 Task: Add filter "Low" in priority.
Action: Mouse moved to (69, 203)
Screenshot: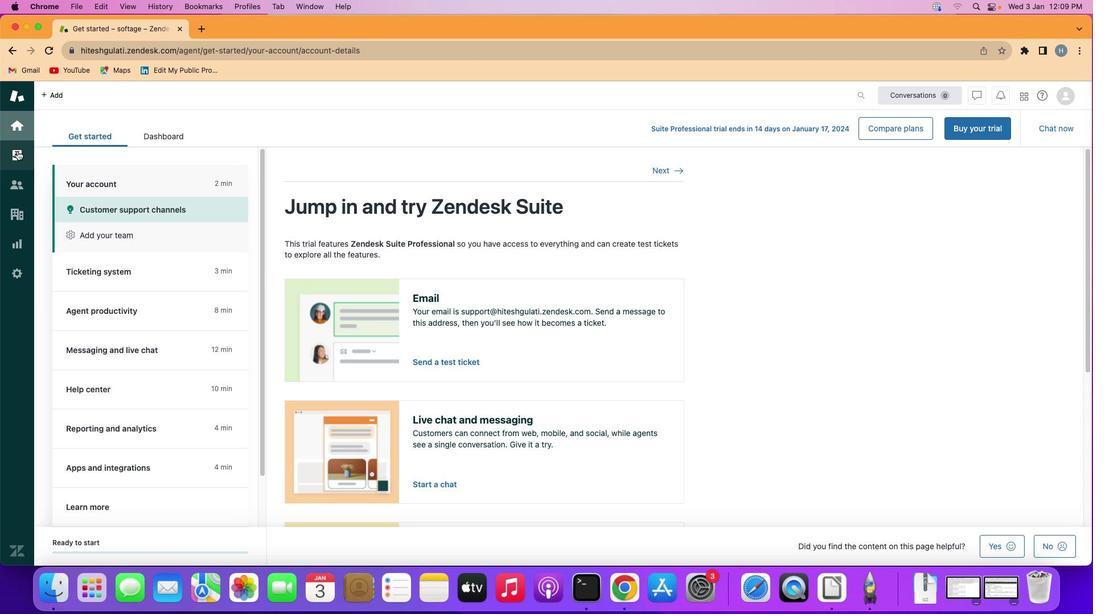 
Action: Mouse pressed left at (69, 203)
Screenshot: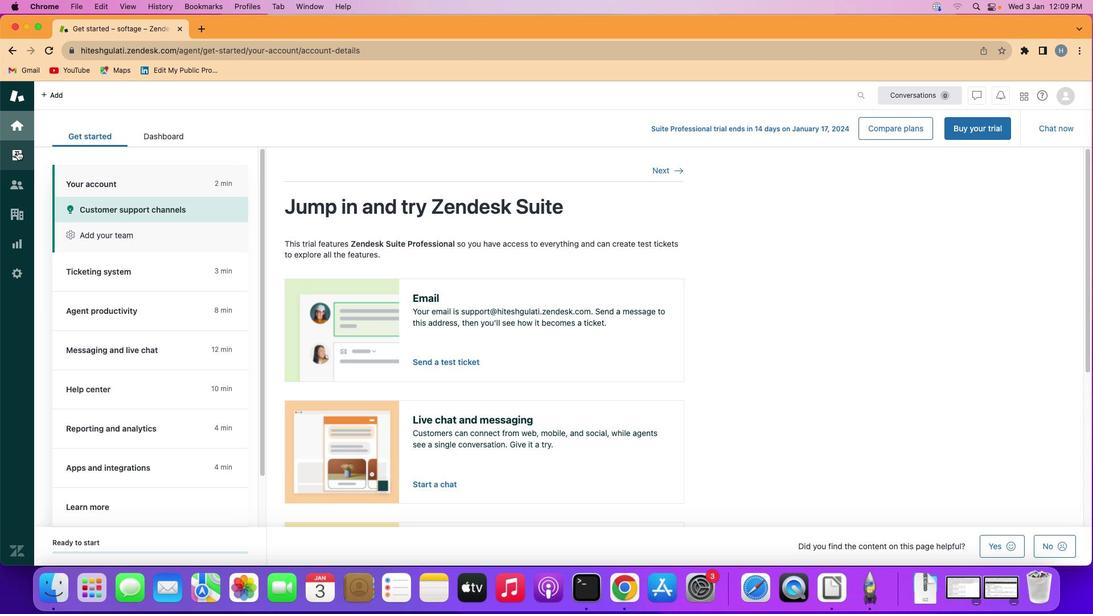 
Action: Mouse moved to (157, 326)
Screenshot: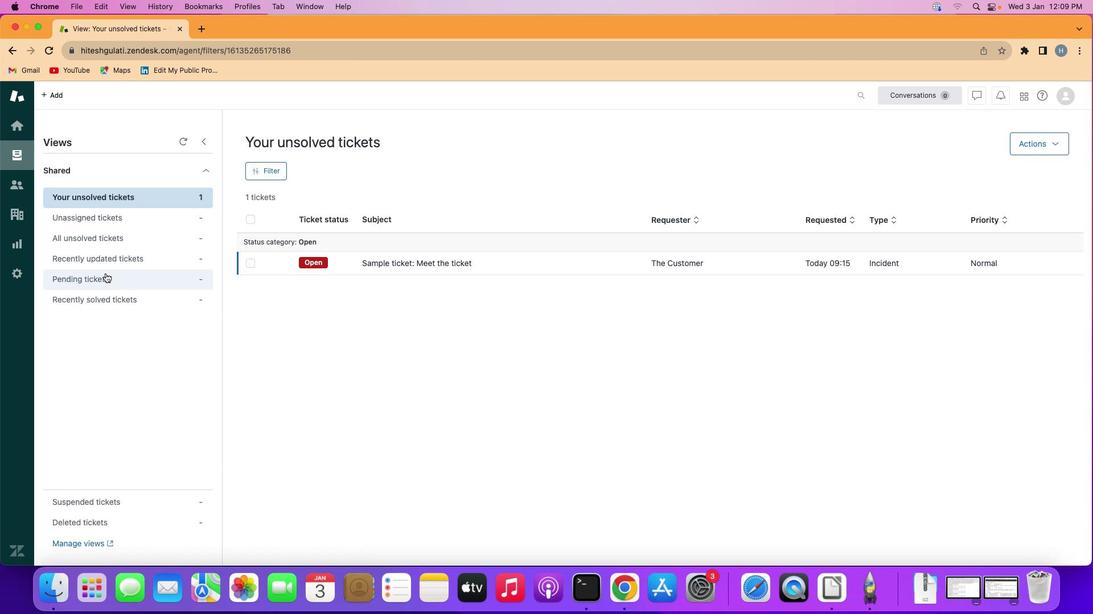 
Action: Mouse pressed left at (157, 326)
Screenshot: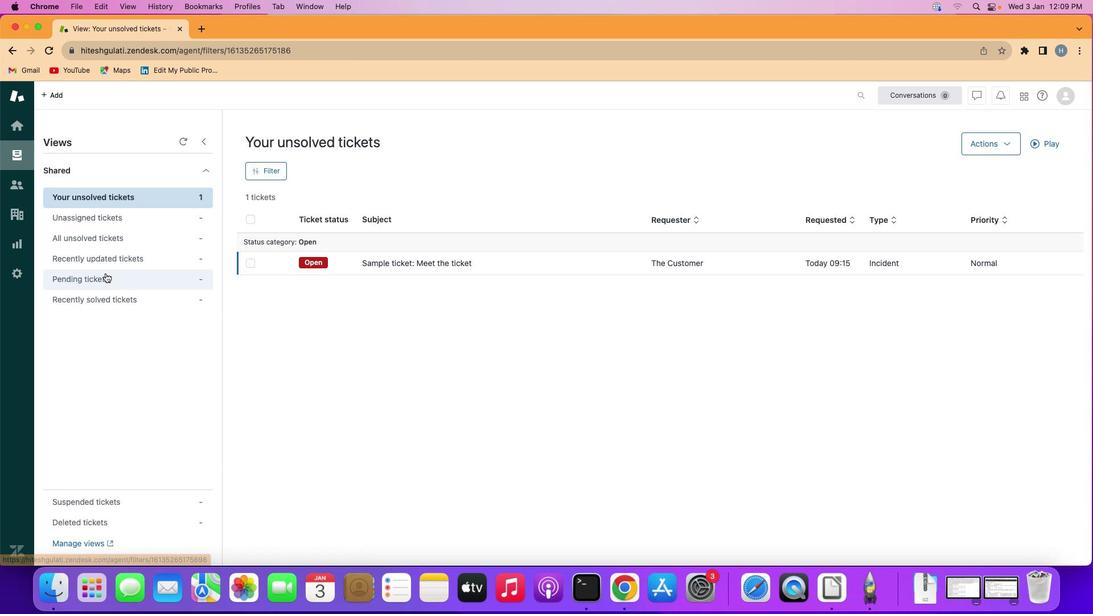 
Action: Mouse moved to (316, 222)
Screenshot: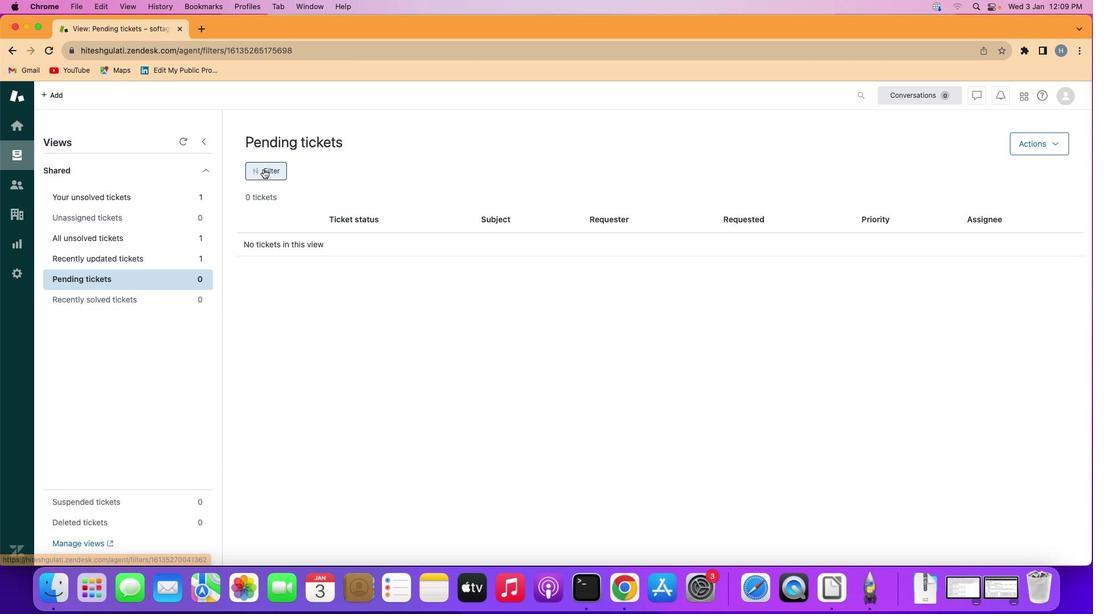 
Action: Mouse pressed left at (316, 222)
Screenshot: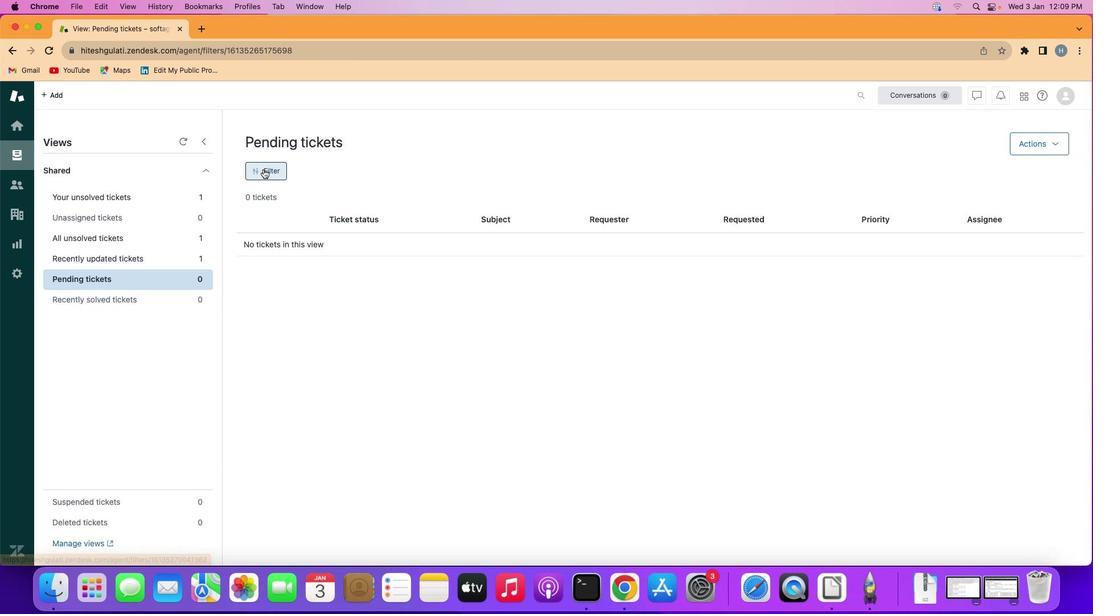 
Action: Mouse moved to (1048, 436)
Screenshot: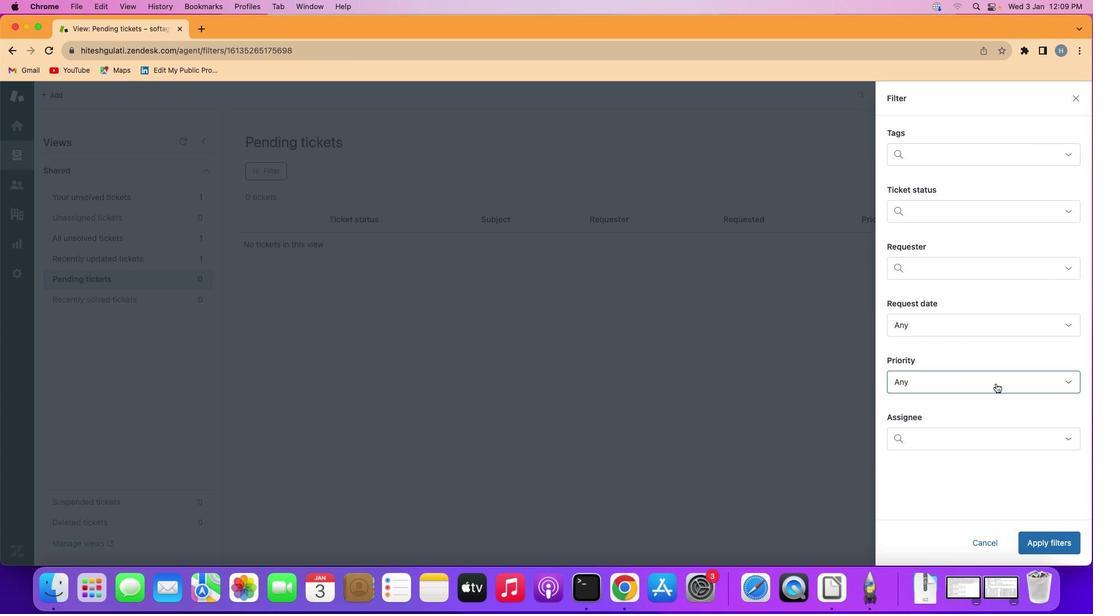 
Action: Mouse pressed left at (1048, 436)
Screenshot: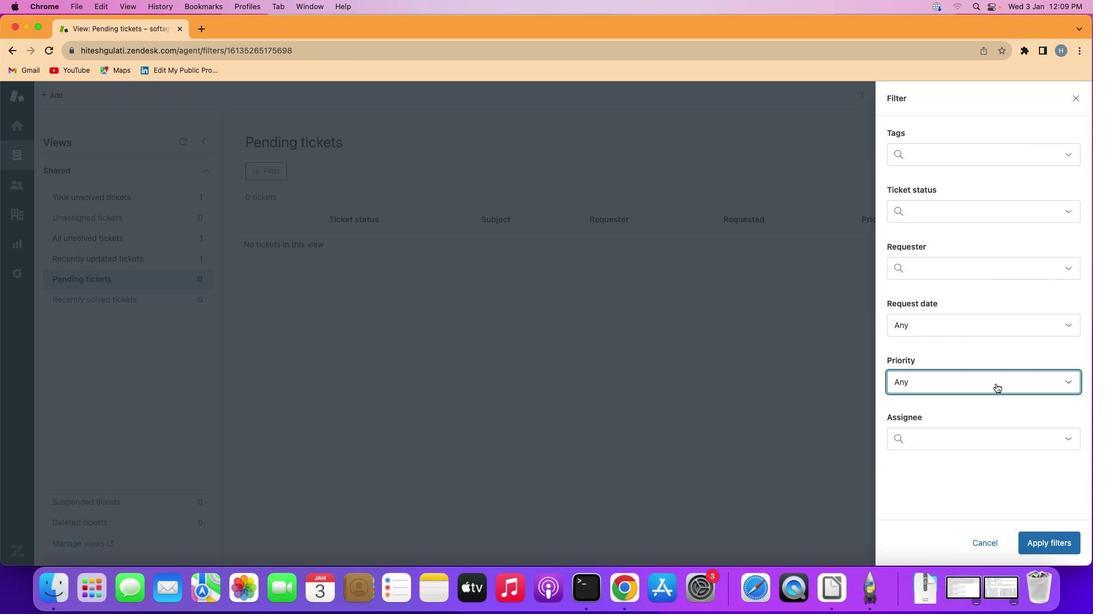 
Action: Mouse moved to (1038, 347)
Screenshot: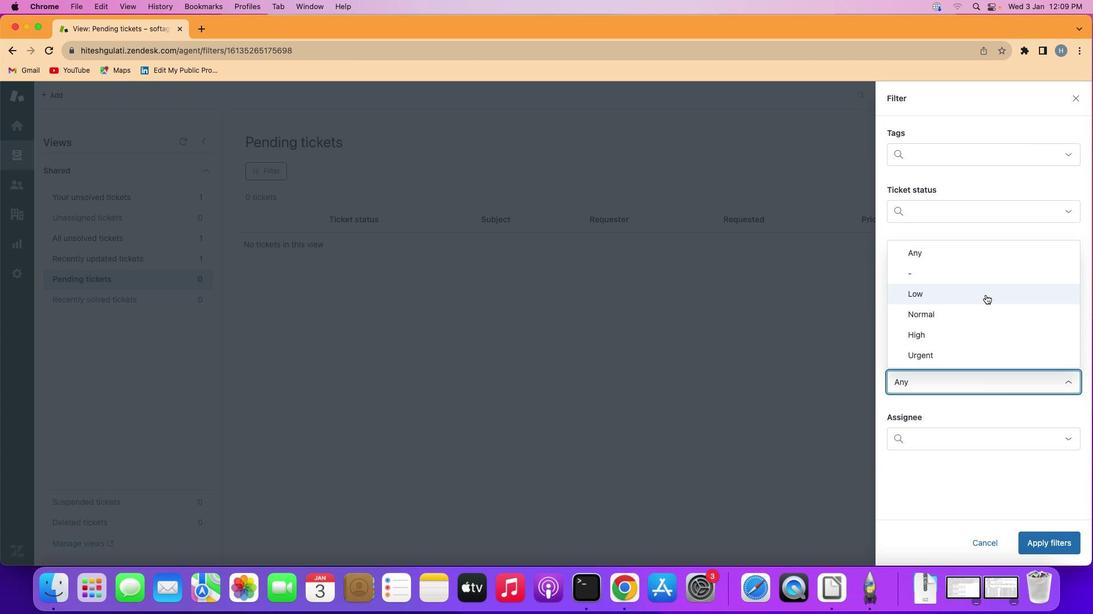 
Action: Mouse pressed left at (1038, 347)
Screenshot: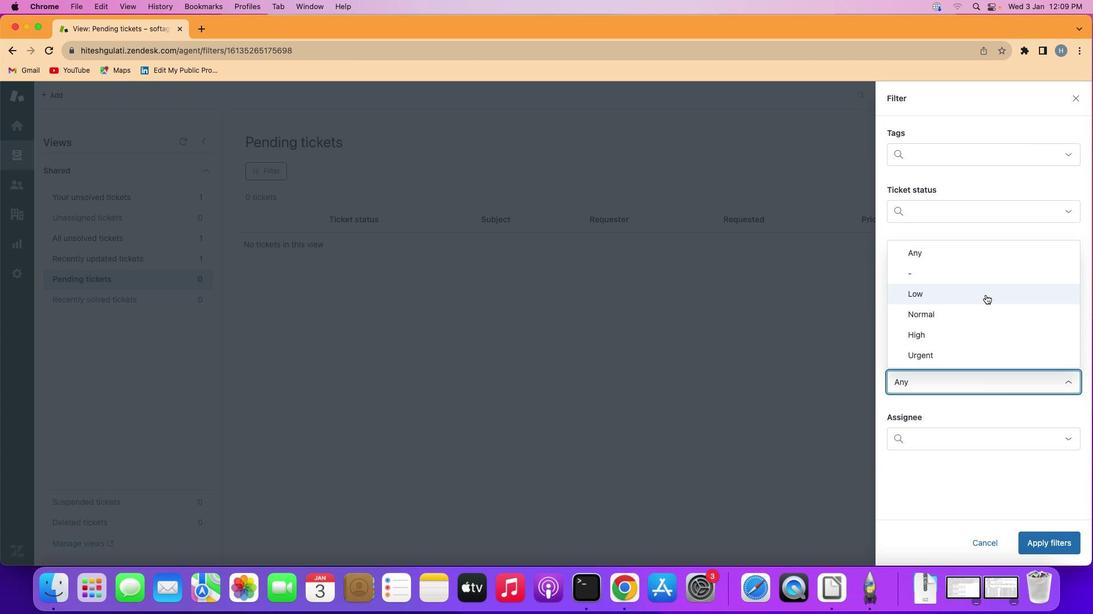 
Action: Mouse moved to (1118, 593)
Screenshot: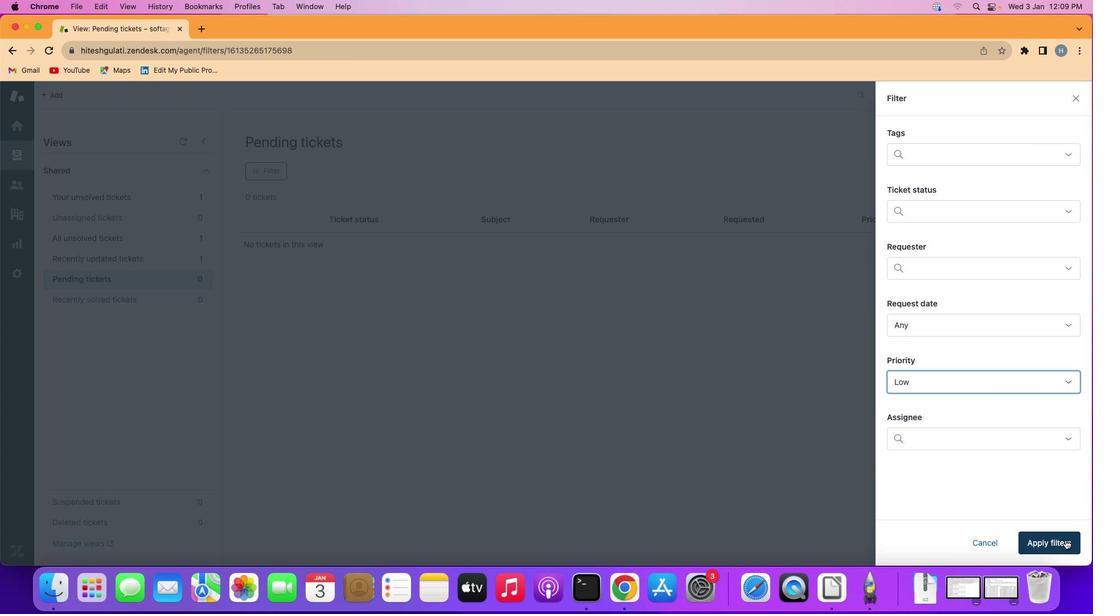 
Action: Mouse pressed left at (1118, 593)
Screenshot: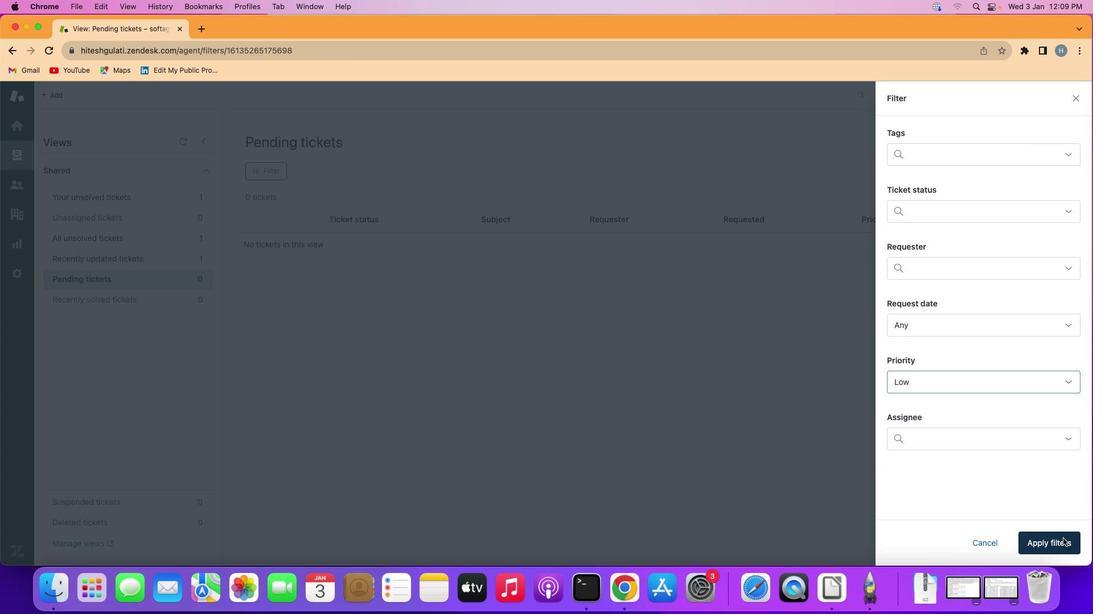 
Action: Mouse moved to (481, 435)
Screenshot: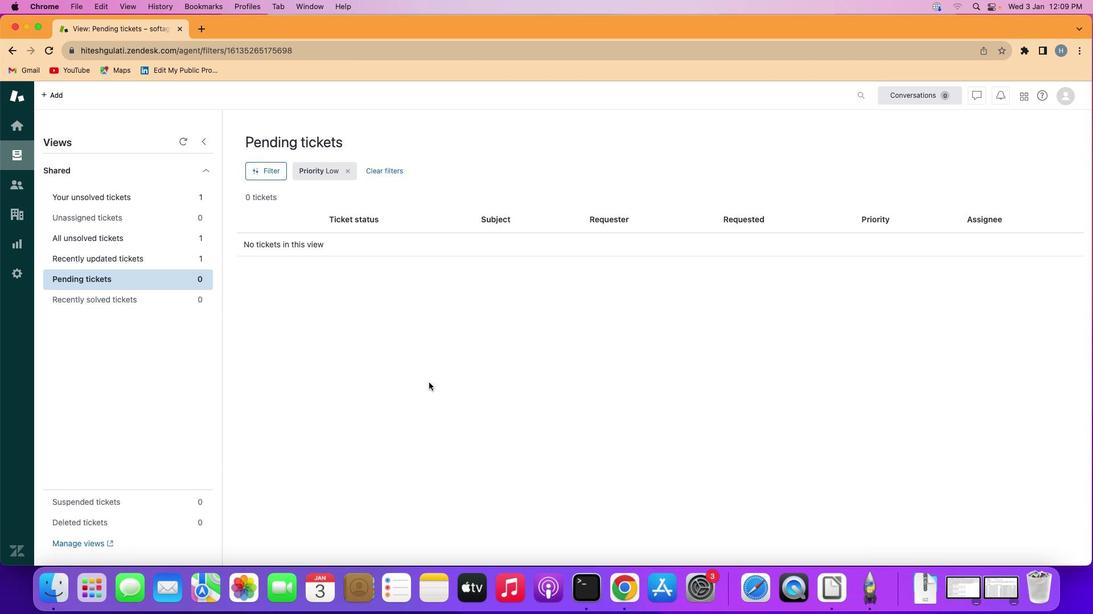 
